 Task: For heading Arial black with underline.  font size for heading18,  'Change the font style of data to'Calibri.  and font size to 9,  Change the alignment of both headline & data to Align center.  In the sheet  DebtTracker logbookbook
Action: Mouse moved to (27, 108)
Screenshot: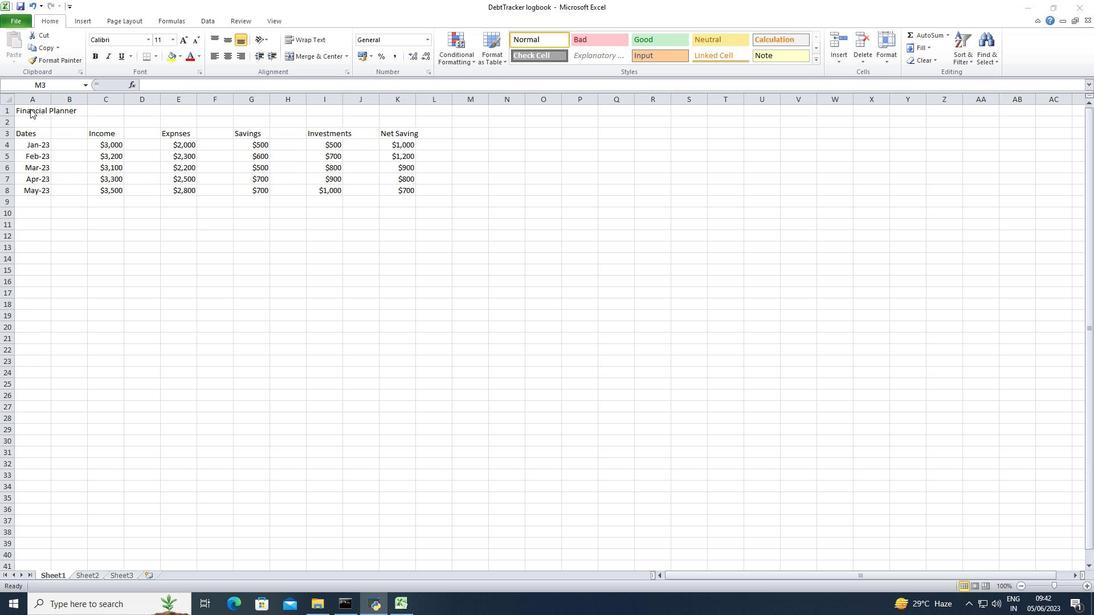 
Action: Mouse pressed left at (27, 108)
Screenshot: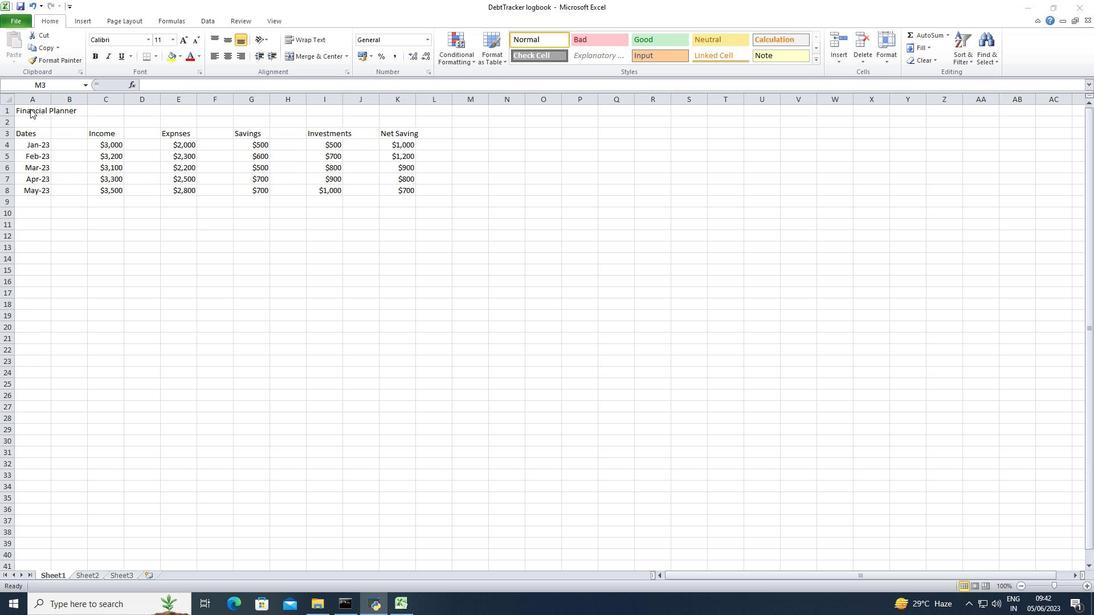 
Action: Mouse moved to (34, 112)
Screenshot: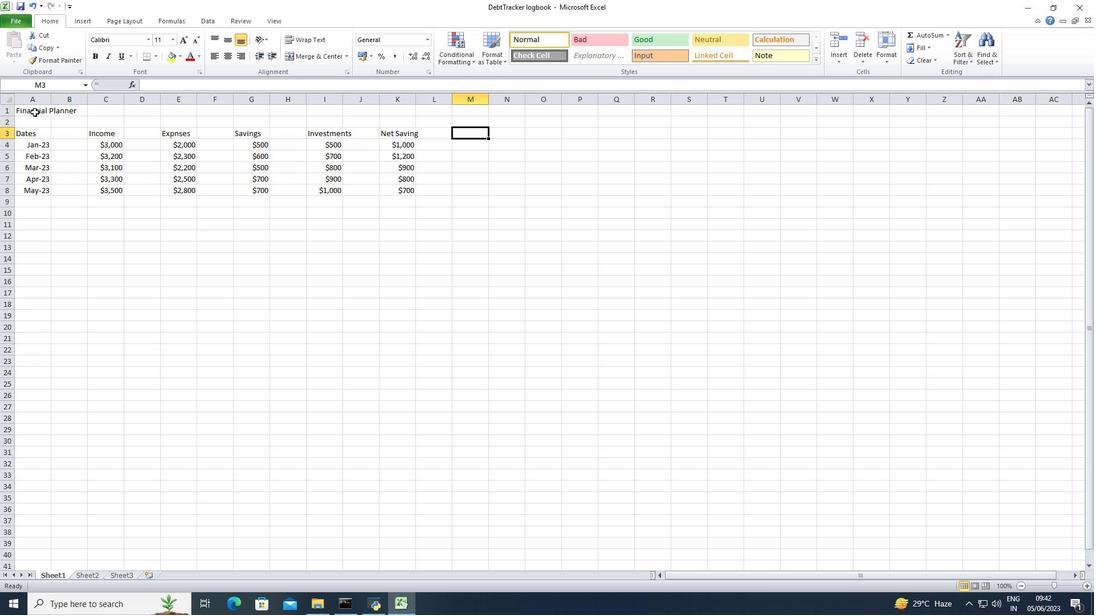 
Action: Mouse pressed left at (34, 112)
Screenshot: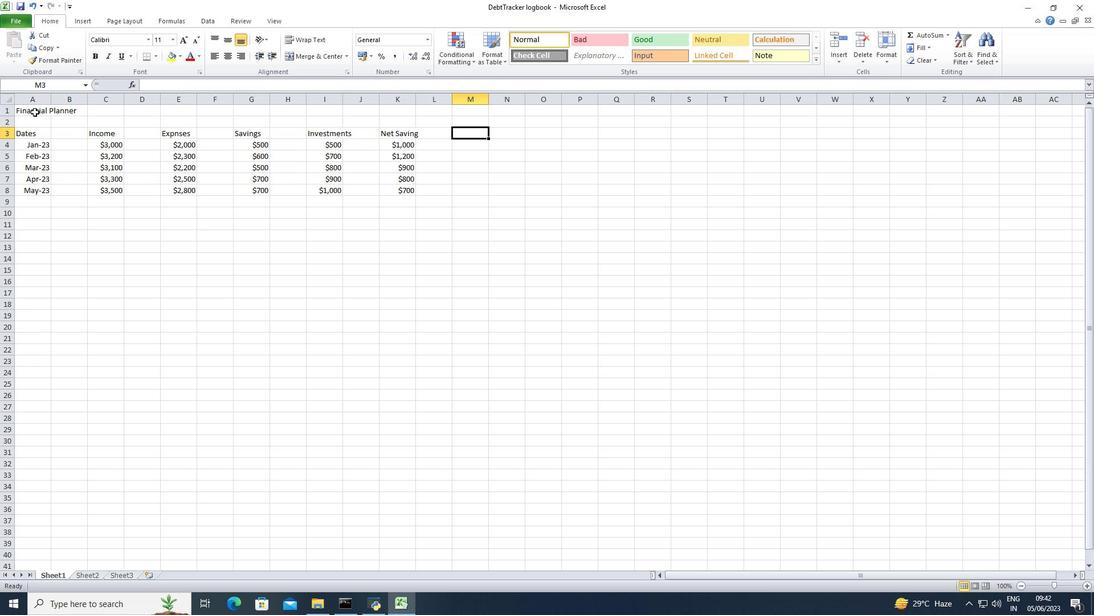 
Action: Mouse moved to (114, 38)
Screenshot: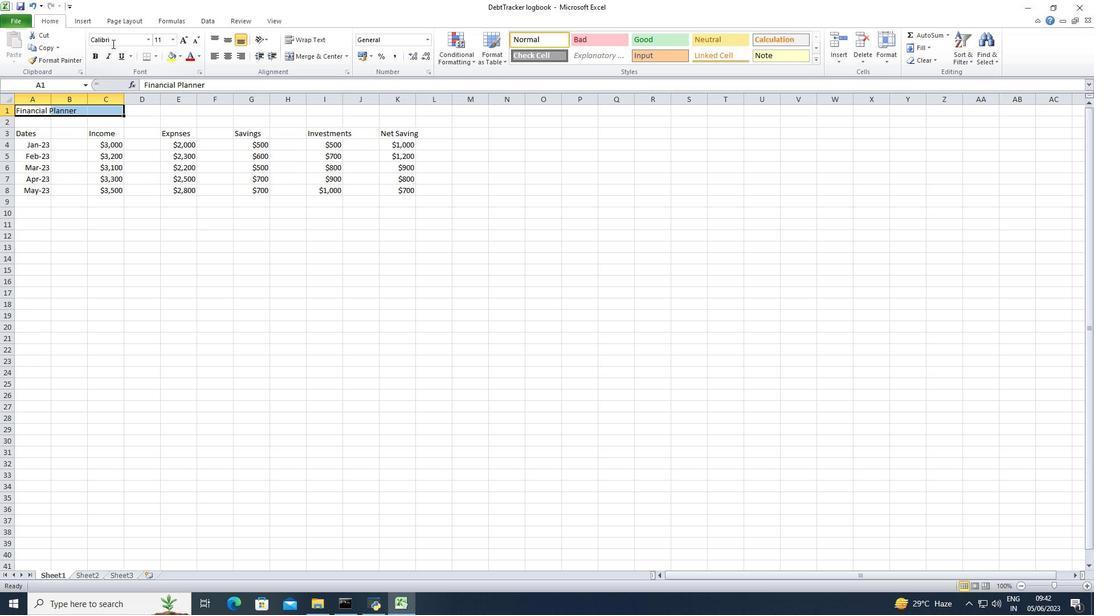 
Action: Mouse pressed left at (114, 38)
Screenshot: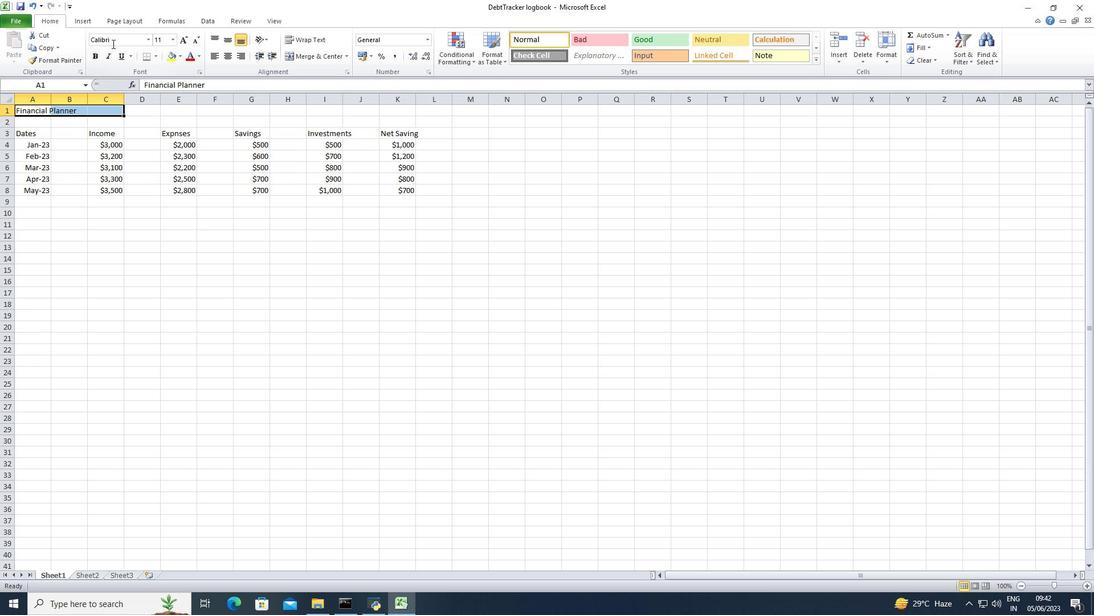 
Action: Key pressed <Key.shift>Arialb<Key.backspace><Key.space>black<Key.enter>
Screenshot: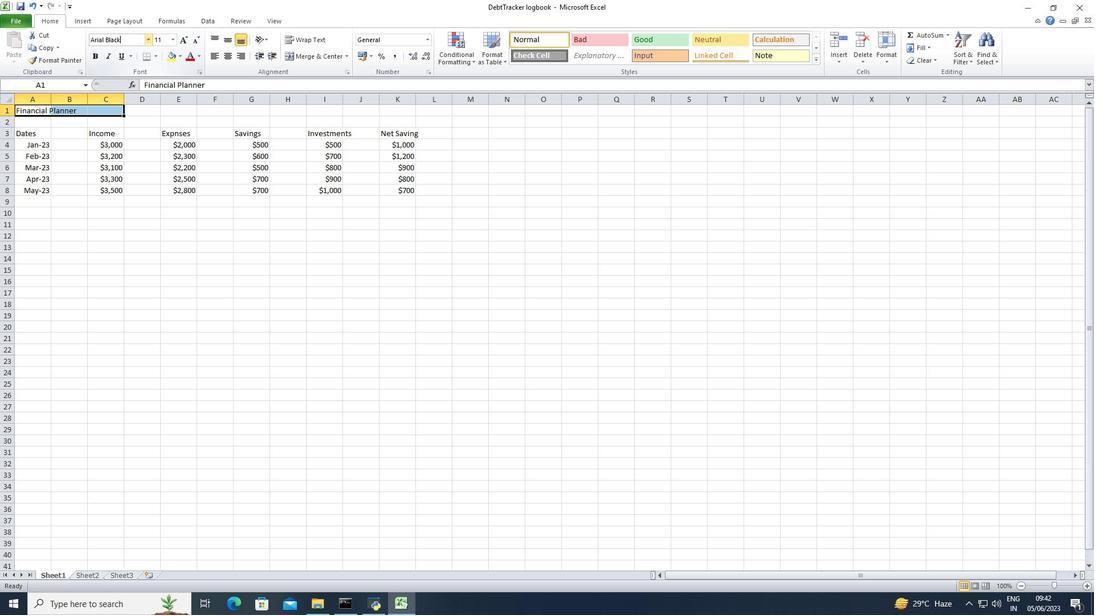 
Action: Mouse moved to (120, 56)
Screenshot: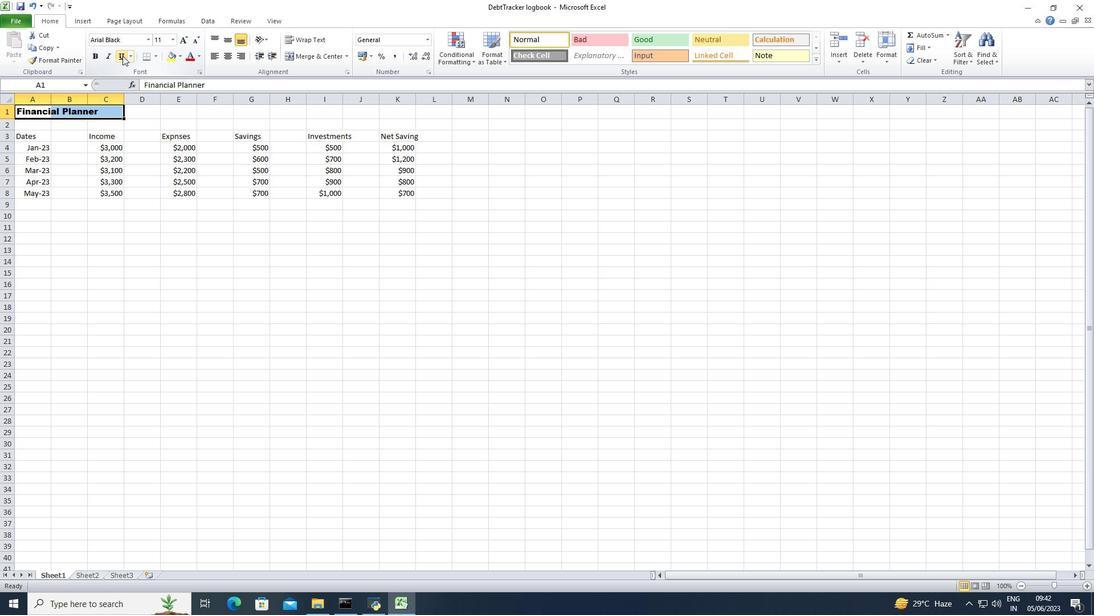 
Action: Mouse pressed left at (120, 56)
Screenshot: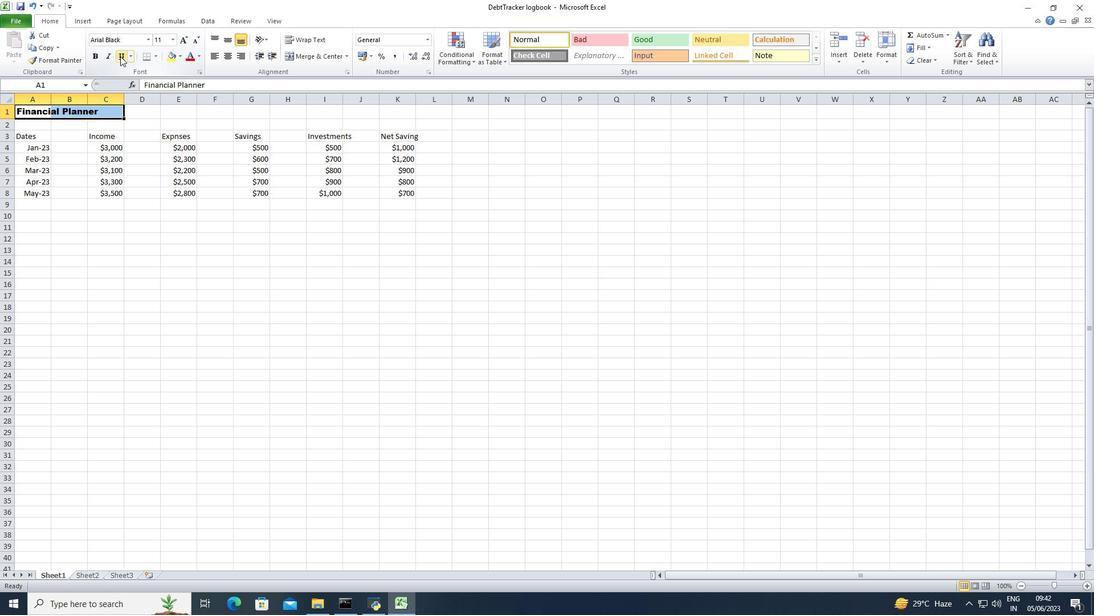 
Action: Mouse moved to (174, 39)
Screenshot: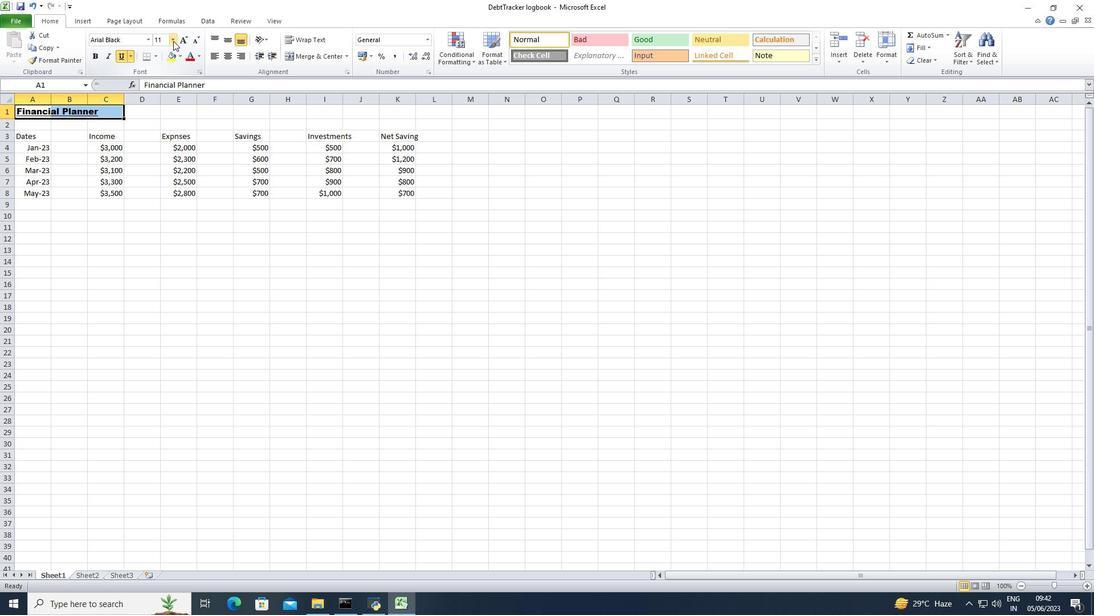 
Action: Mouse pressed left at (174, 39)
Screenshot: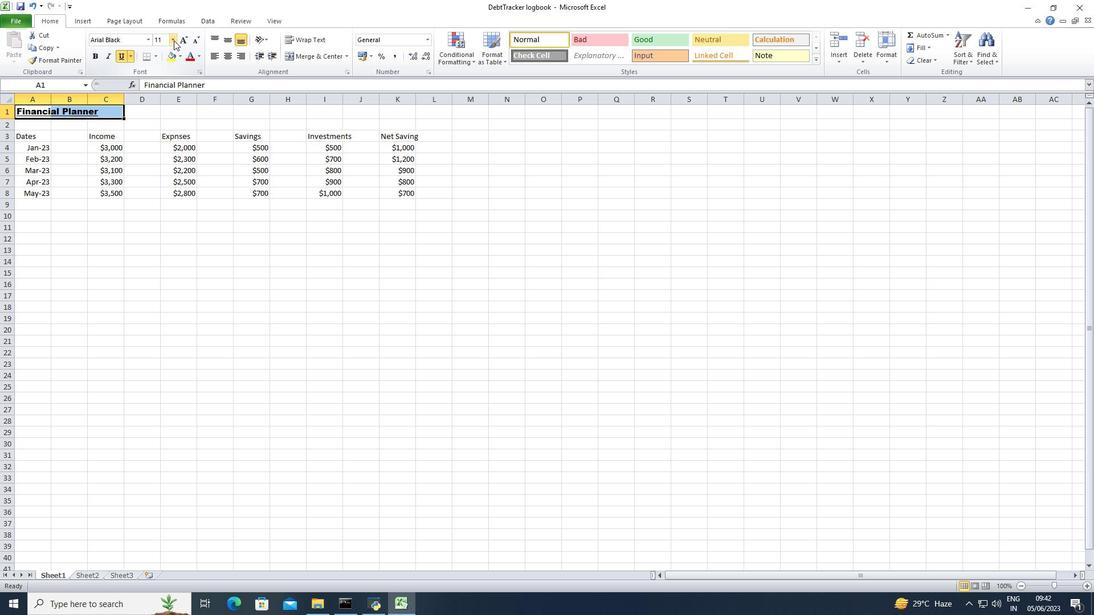 
Action: Mouse moved to (161, 119)
Screenshot: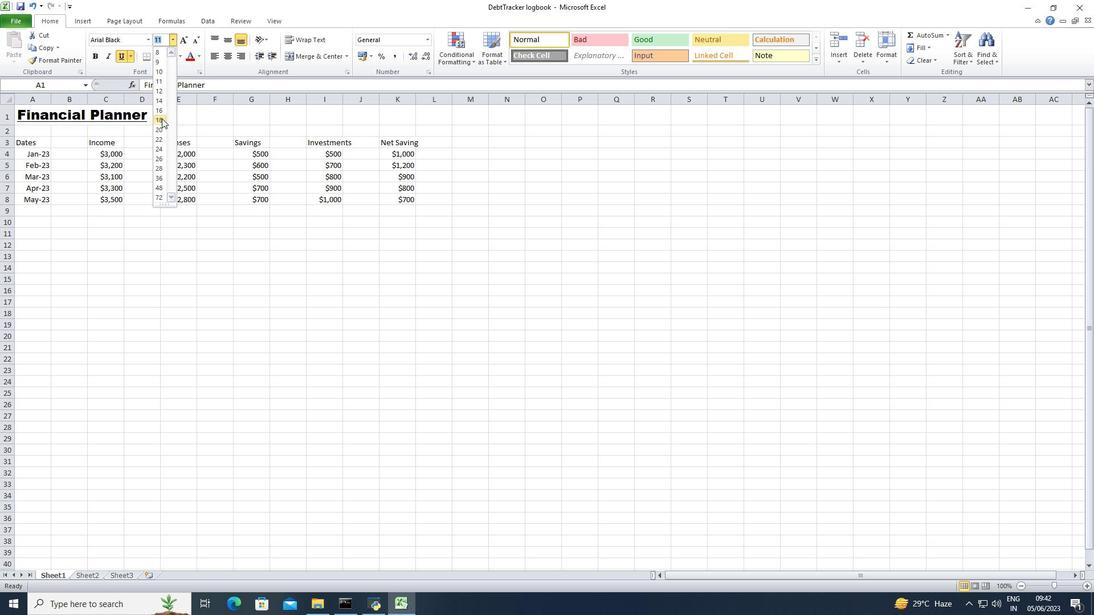 
Action: Mouse pressed left at (161, 119)
Screenshot: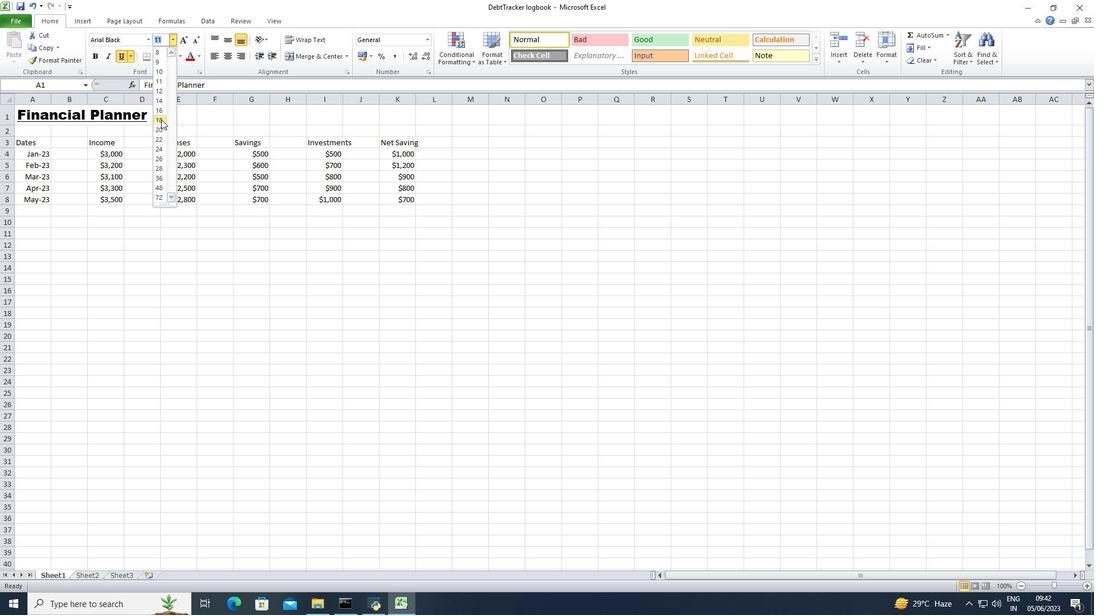 
Action: Mouse moved to (26, 143)
Screenshot: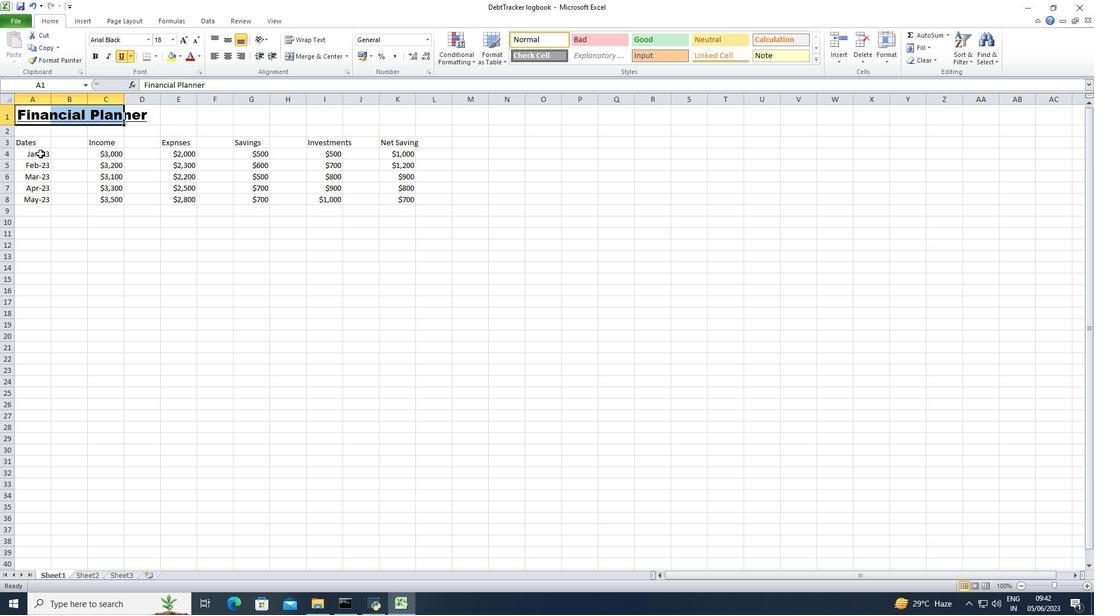 
Action: Mouse pressed left at (26, 143)
Screenshot: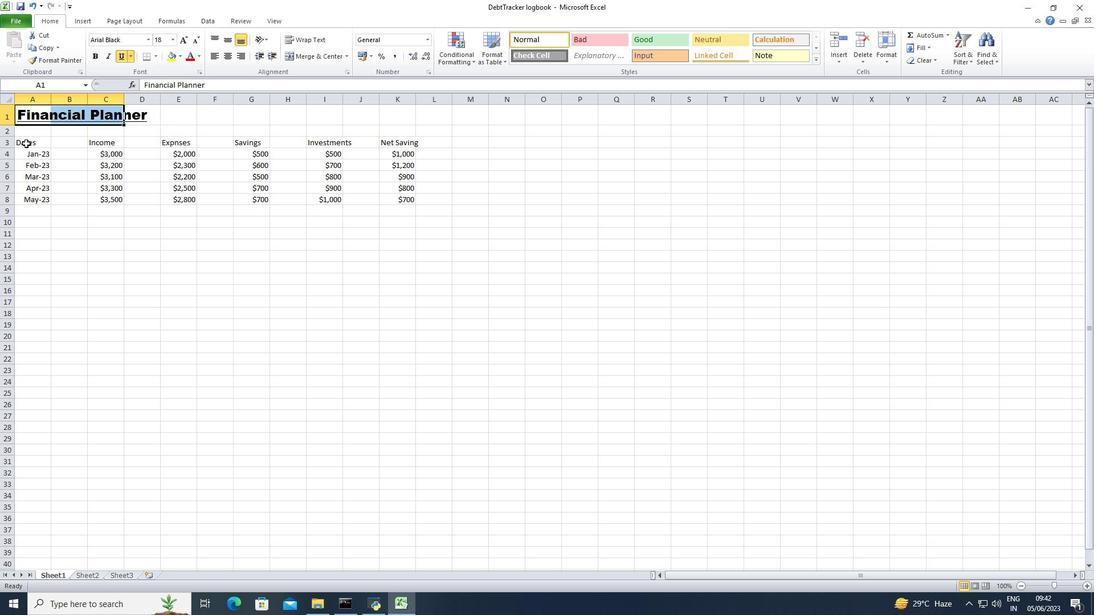 
Action: Mouse moved to (114, 39)
Screenshot: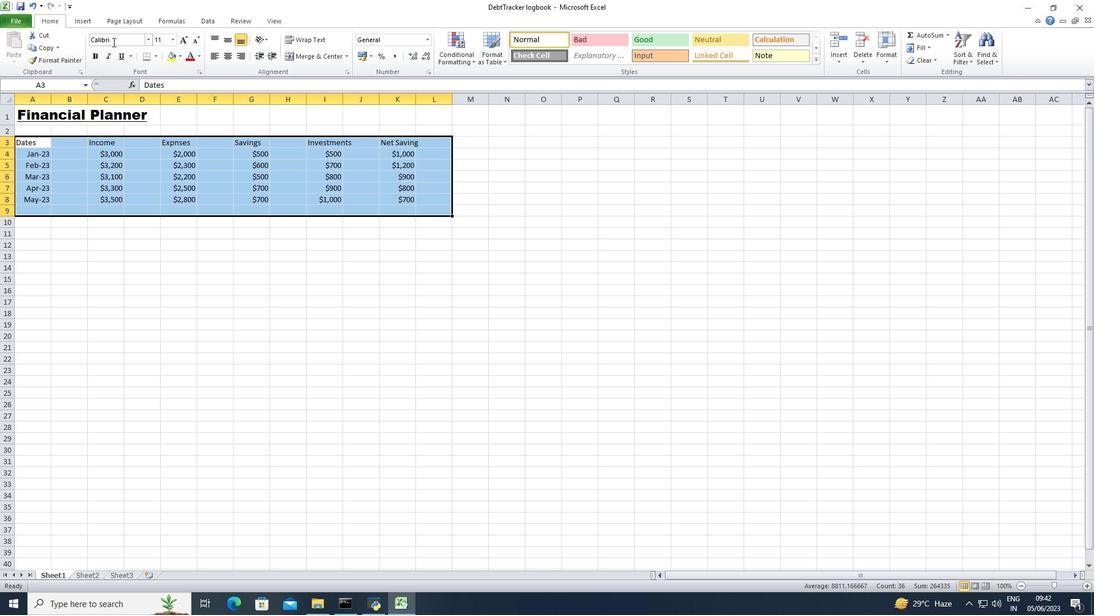 
Action: Mouse pressed left at (114, 39)
Screenshot: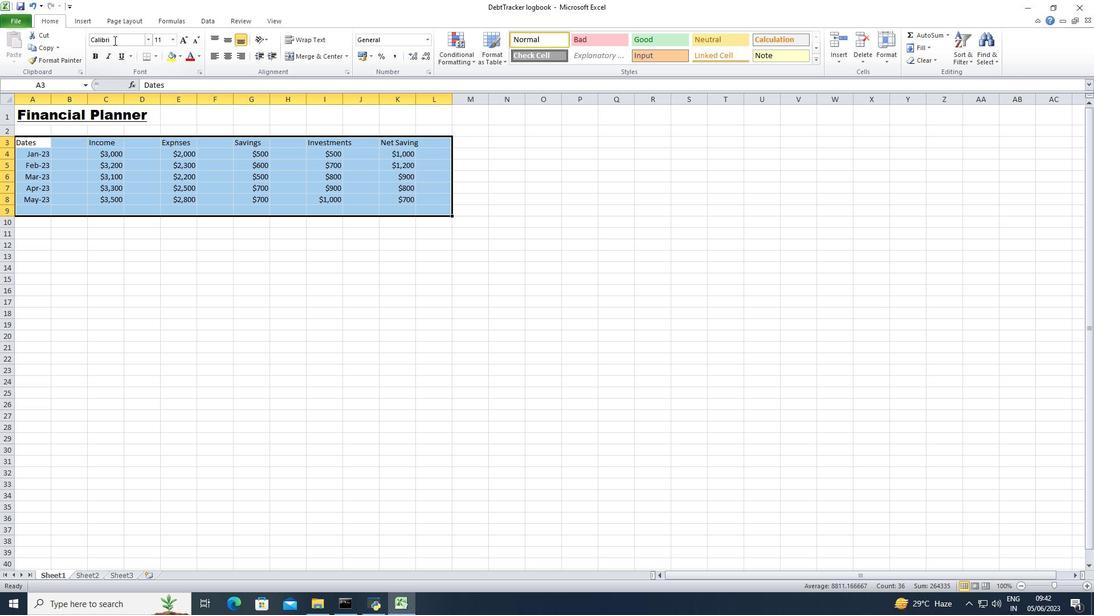 
Action: Key pressed <Key.enter>
Screenshot: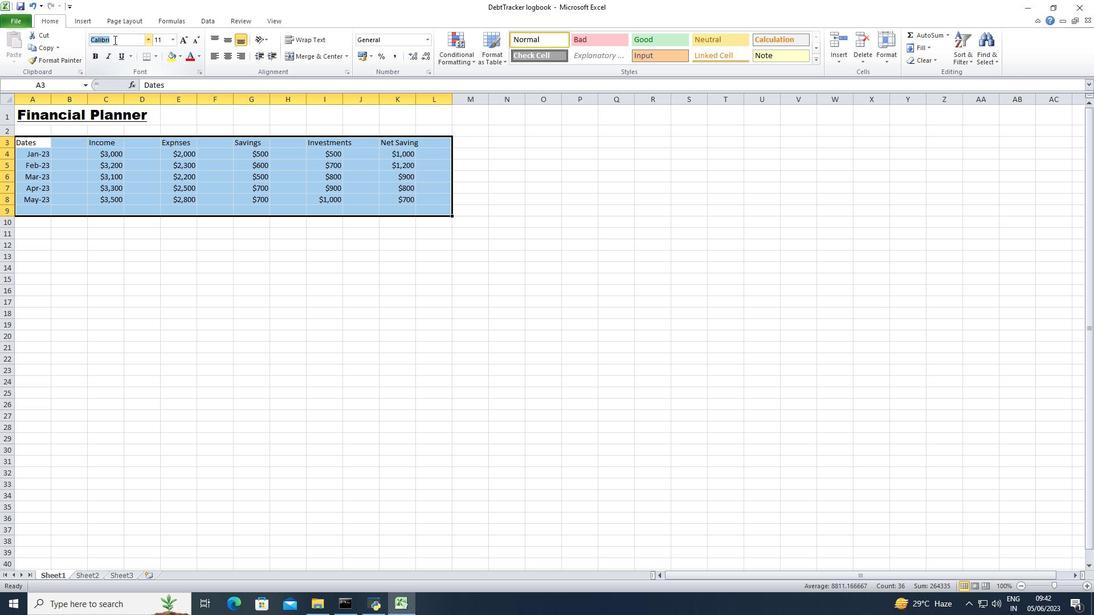 
Action: Mouse moved to (173, 36)
Screenshot: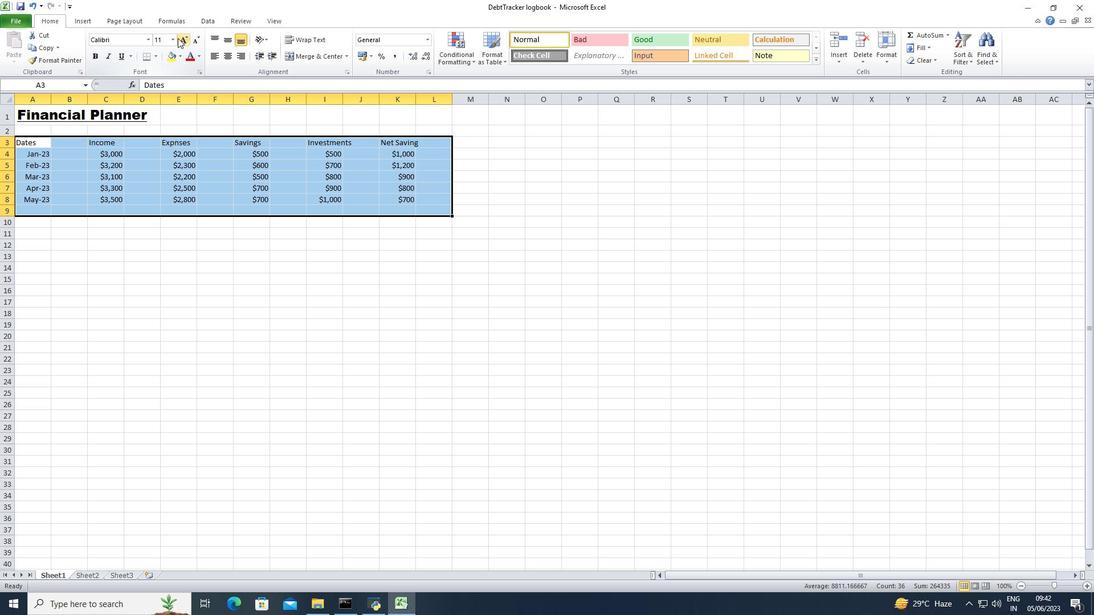 
Action: Mouse pressed left at (173, 36)
Screenshot: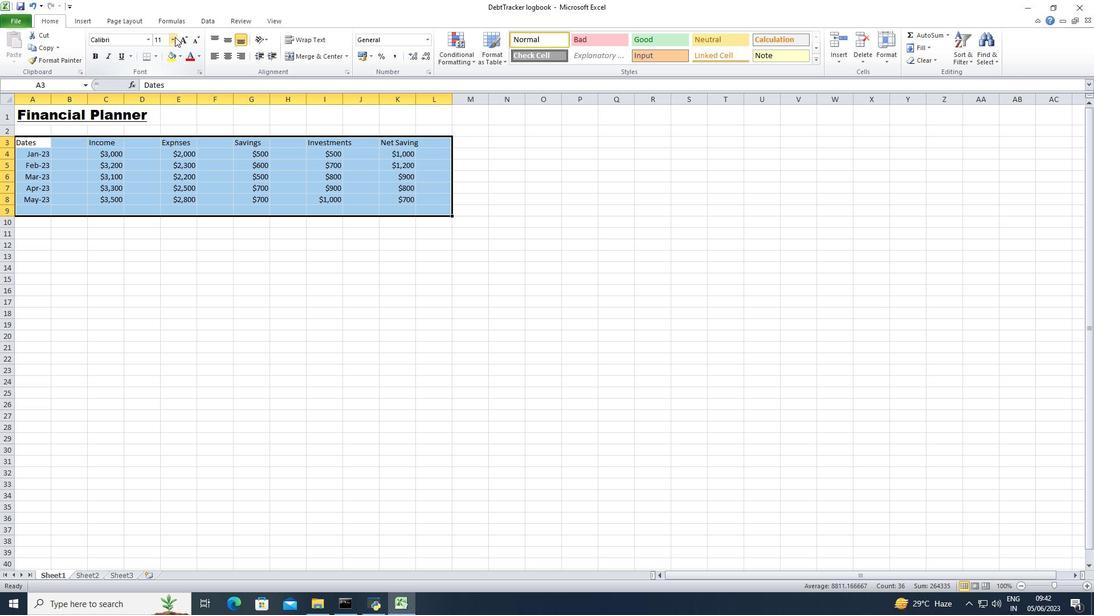 
Action: Mouse moved to (162, 61)
Screenshot: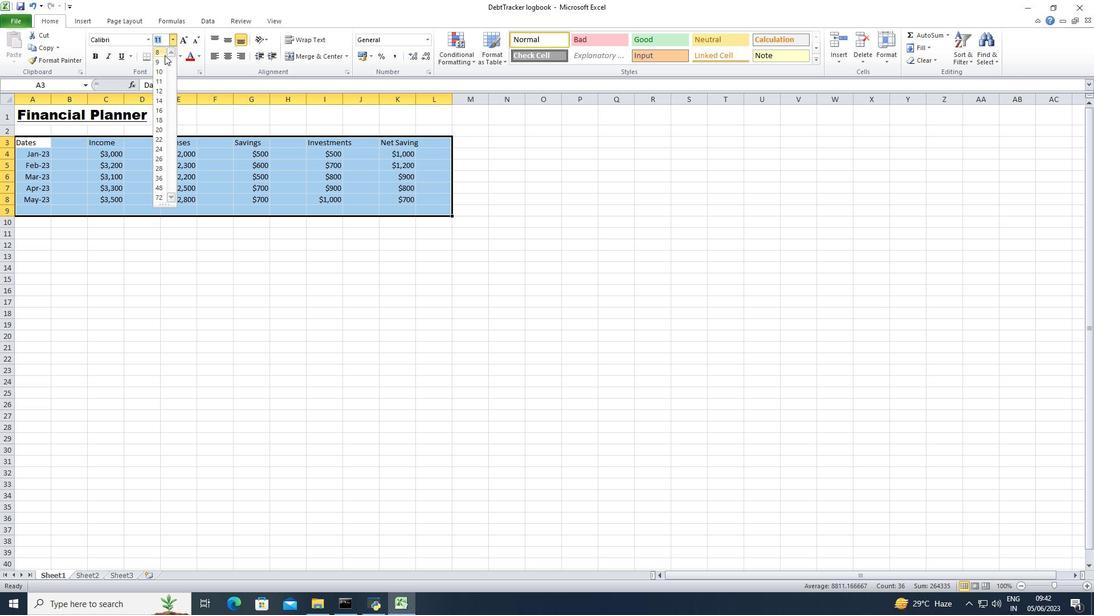 
Action: Mouse pressed left at (162, 61)
Screenshot: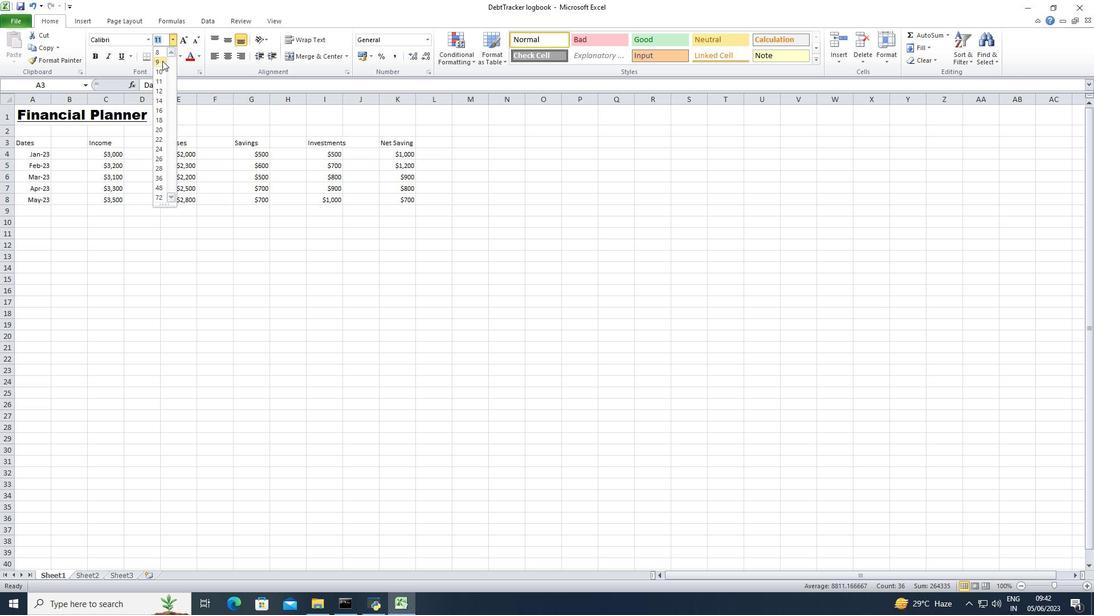 
Action: Mouse moved to (226, 62)
Screenshot: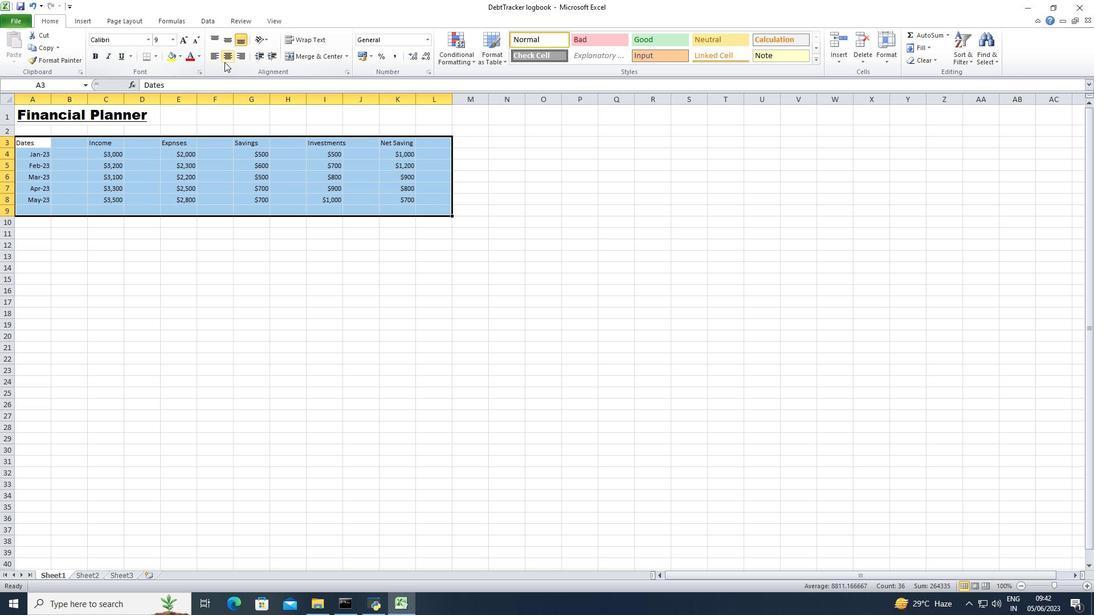 
Action: Mouse pressed left at (226, 62)
Screenshot: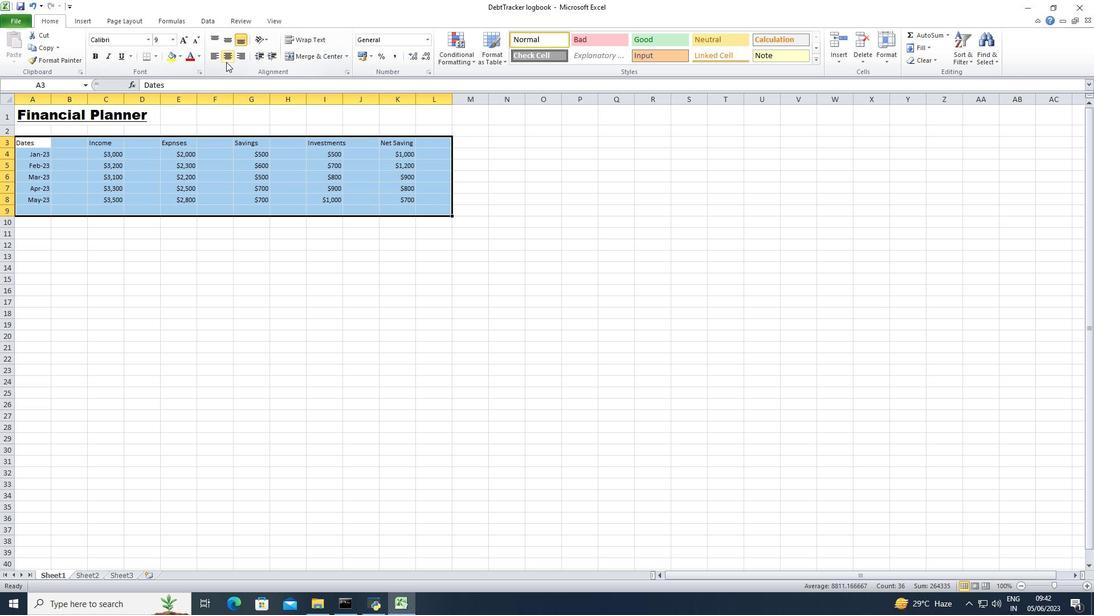 
Action: Mouse moved to (34, 120)
Screenshot: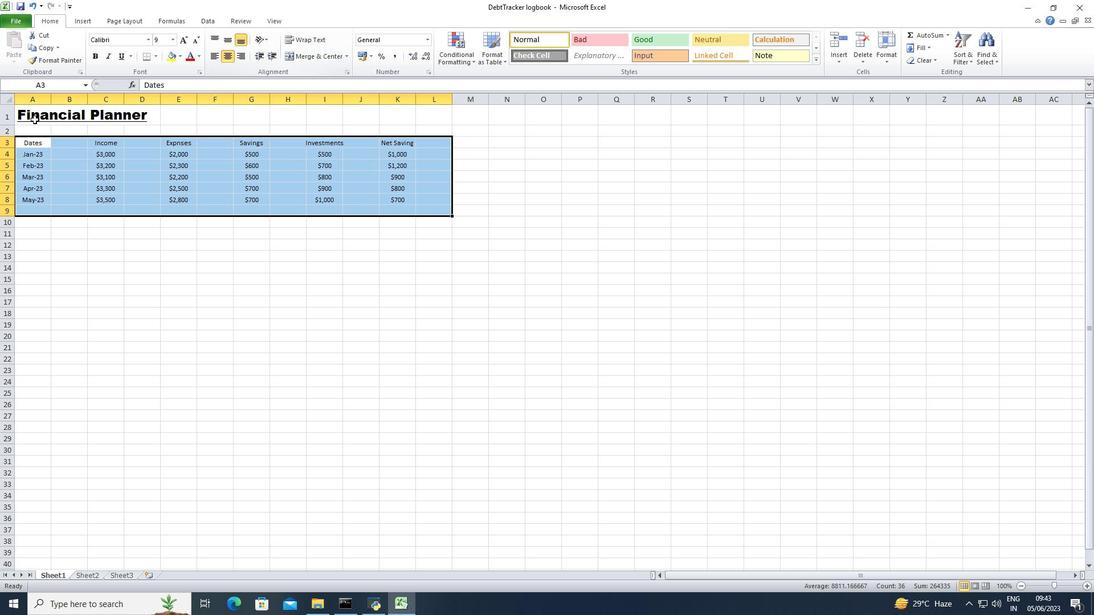 
Action: Mouse pressed left at (34, 120)
Screenshot: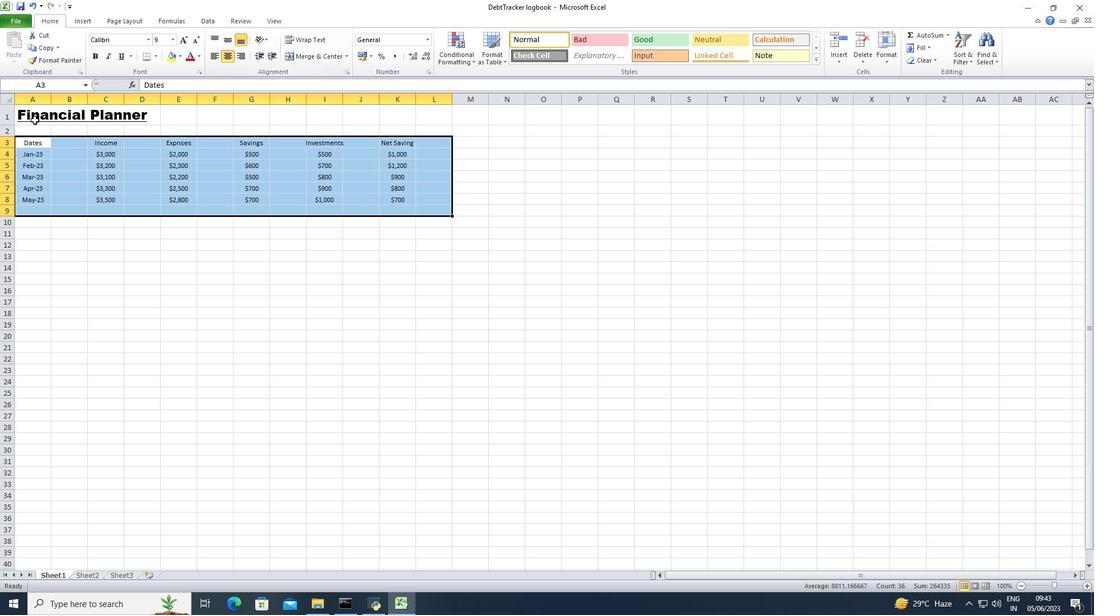
Action: Mouse moved to (226, 55)
Screenshot: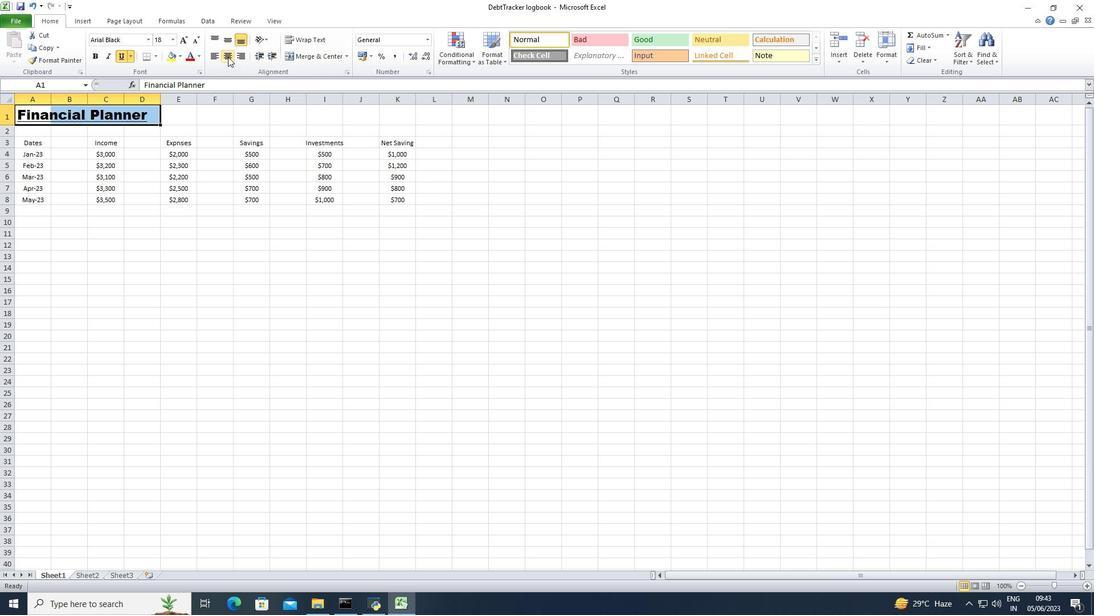 
Action: Mouse pressed left at (226, 55)
Screenshot: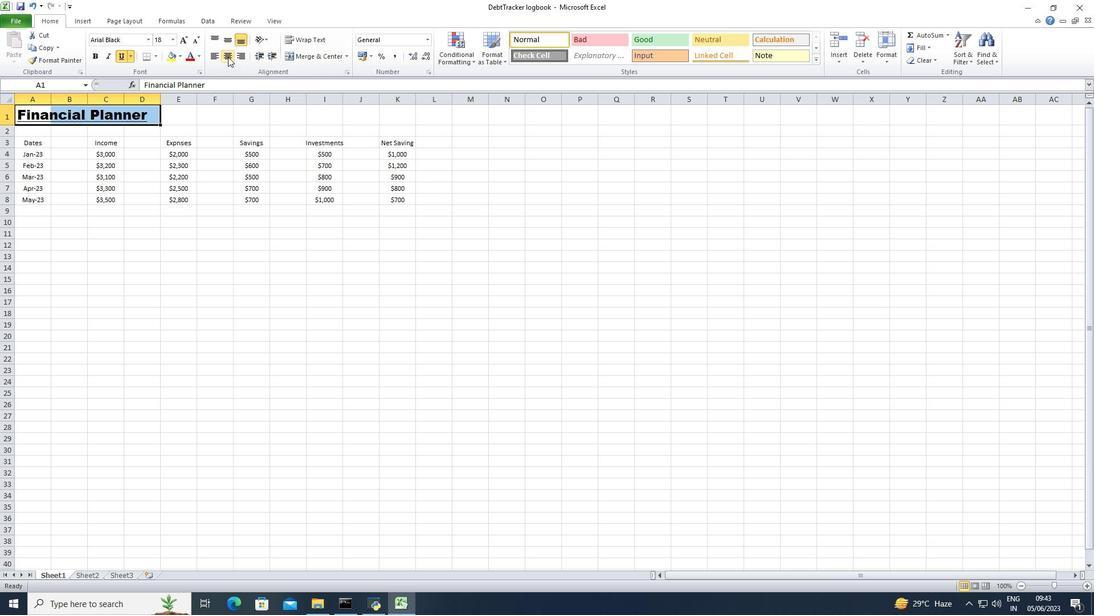 
Action: Mouse moved to (52, 97)
Screenshot: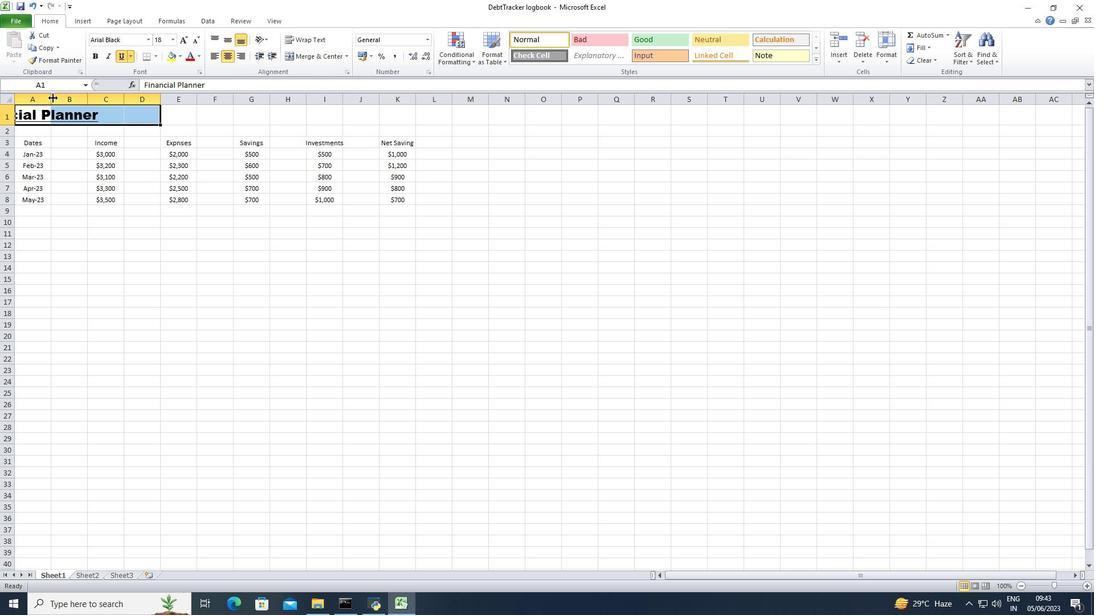 
Action: Mouse pressed left at (52, 97)
Screenshot: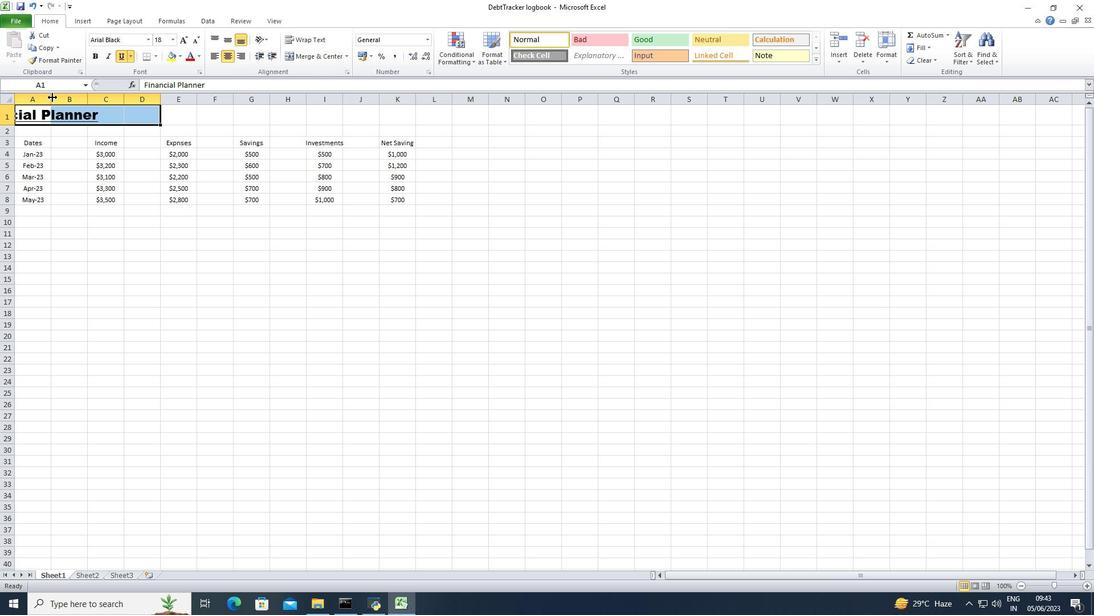 
Action: Mouse moved to (116, 100)
Screenshot: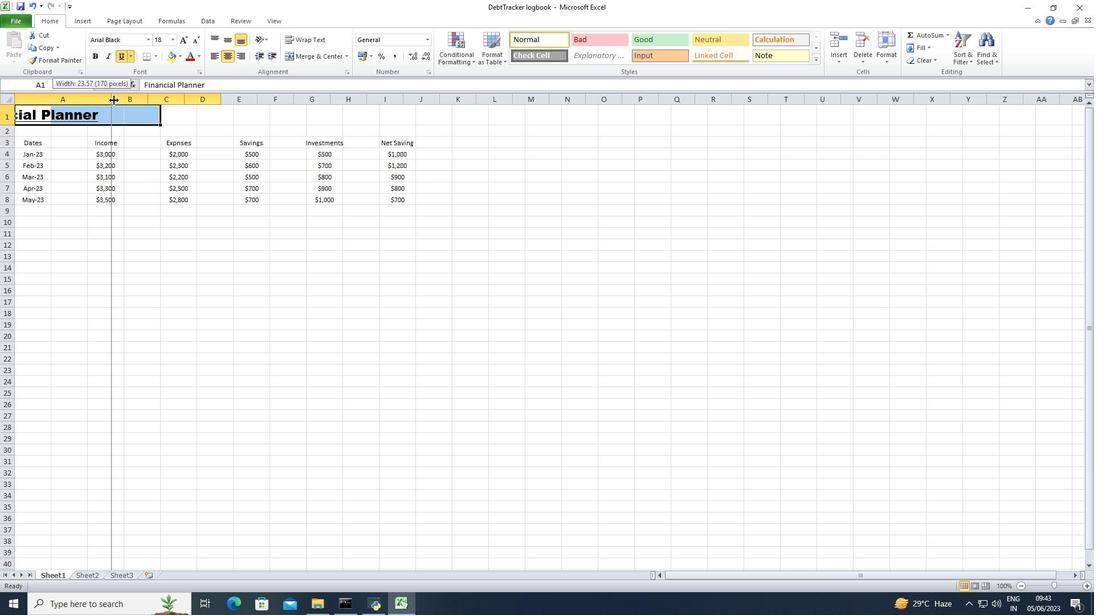 
Action: Mouse pressed left at (116, 100)
Screenshot: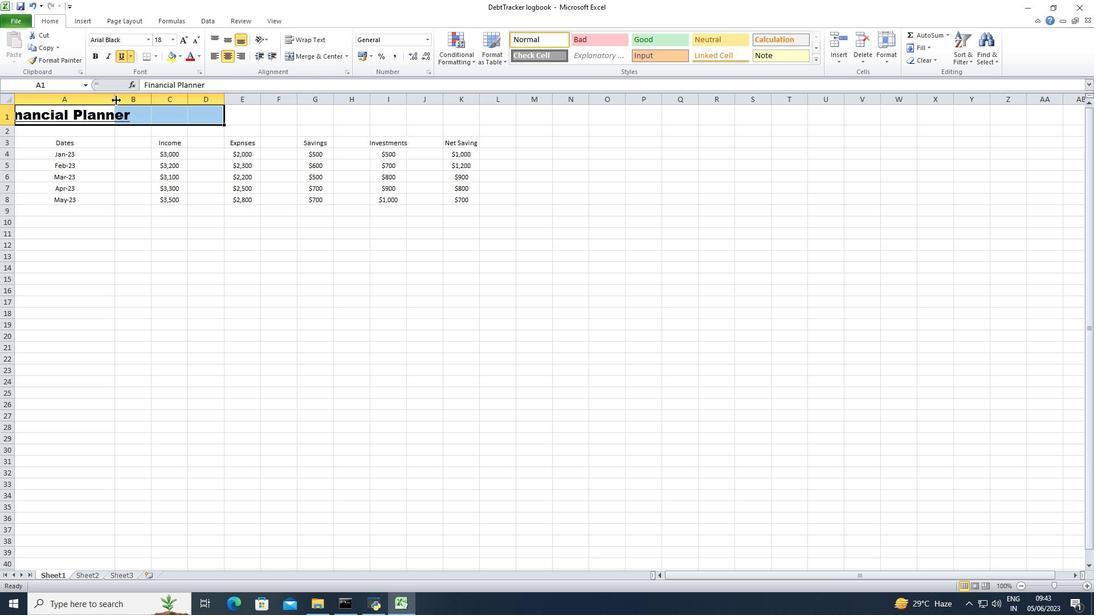 
Action: Mouse moved to (152, 100)
Screenshot: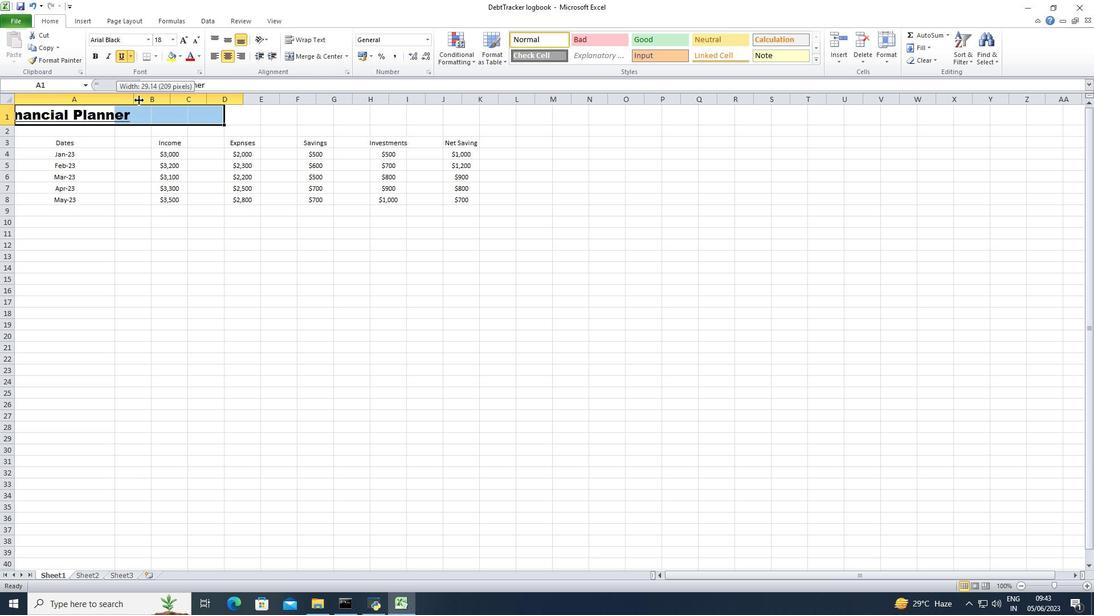 
Action: Mouse pressed left at (152, 100)
Screenshot: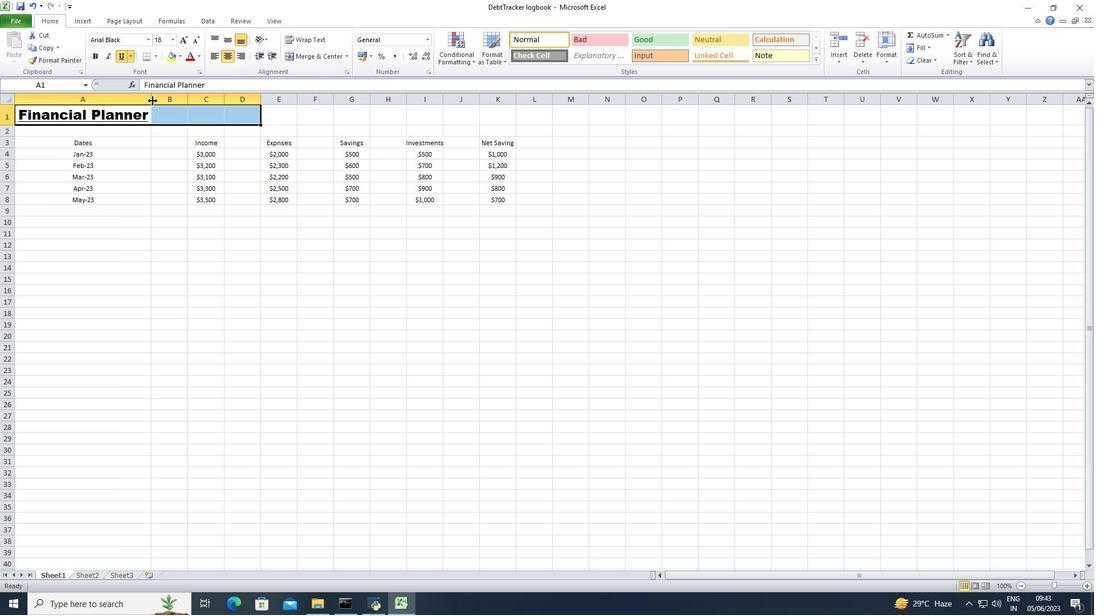 
Action: Mouse moved to (236, 115)
Screenshot: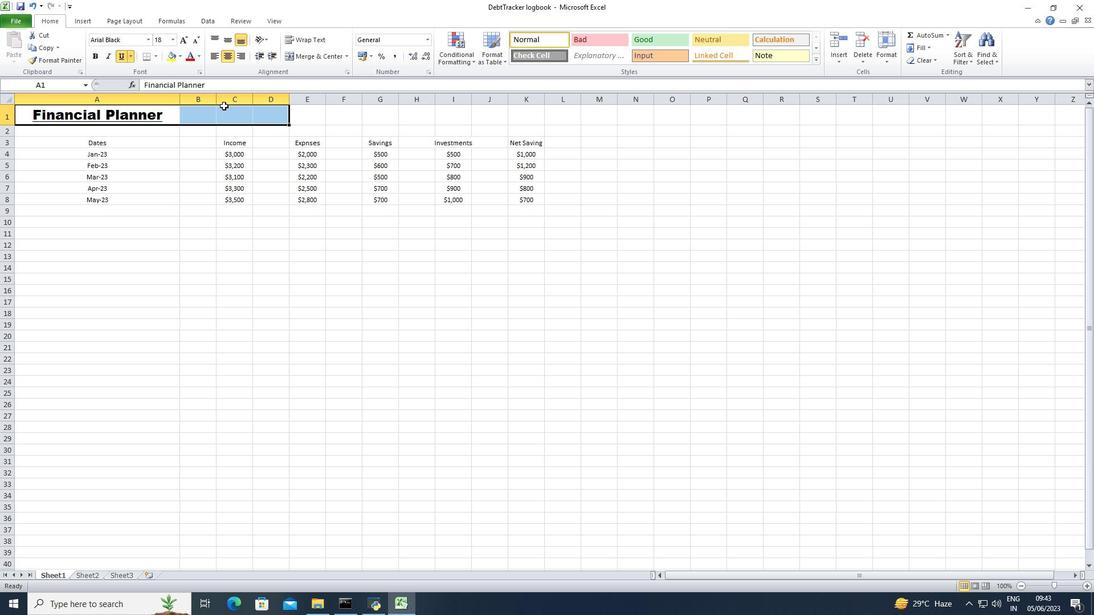 
Action: Mouse pressed left at (236, 115)
Screenshot: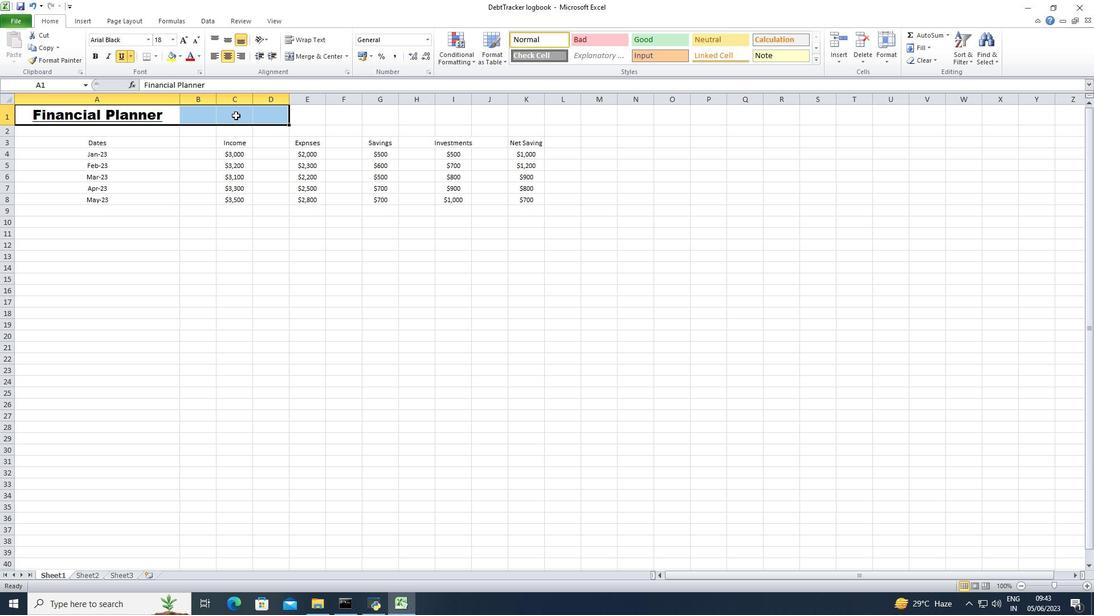 
